 Task: In the Company generalmotors.com, schedule a meeting with title: 'Collaborative Discussion', Select date: '7 September, 2023', select start time: 12:00:PM. Add location in person New York with meeting description: Kindly join this meeting to understand Product Demo and Service Presentation. Add attendees from company's contact and save.. Logged in from softage.1@softage.net
Action: Mouse moved to (90, 52)
Screenshot: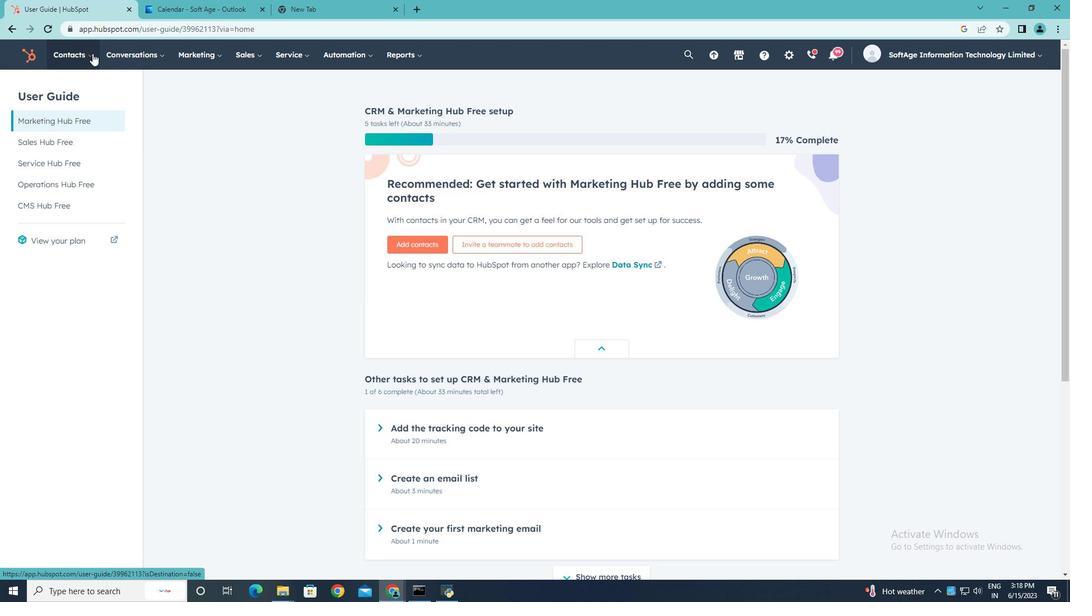 
Action: Mouse pressed left at (90, 52)
Screenshot: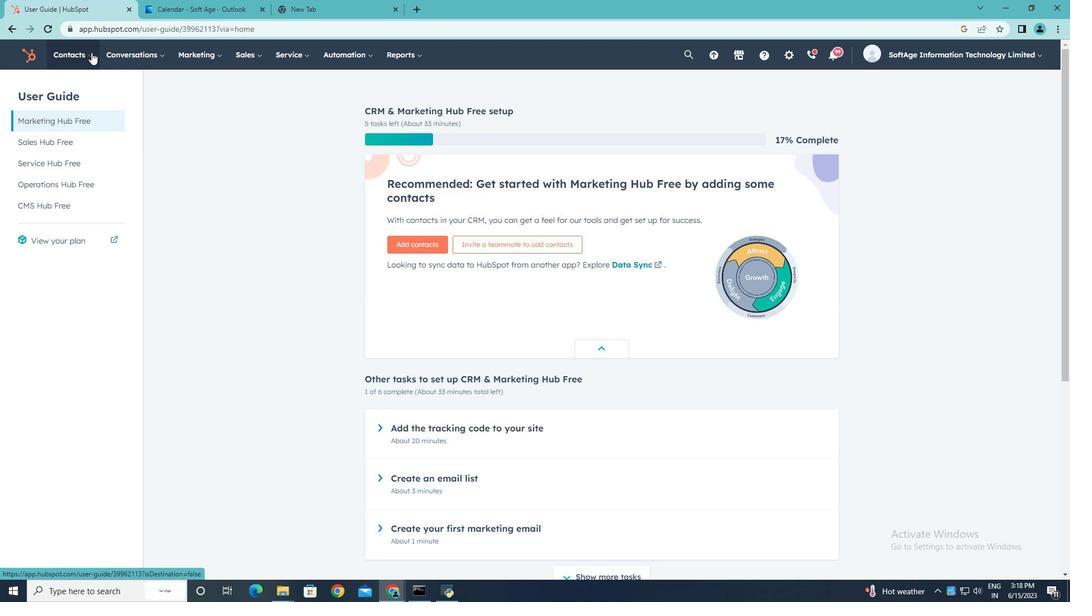 
Action: Mouse moved to (79, 104)
Screenshot: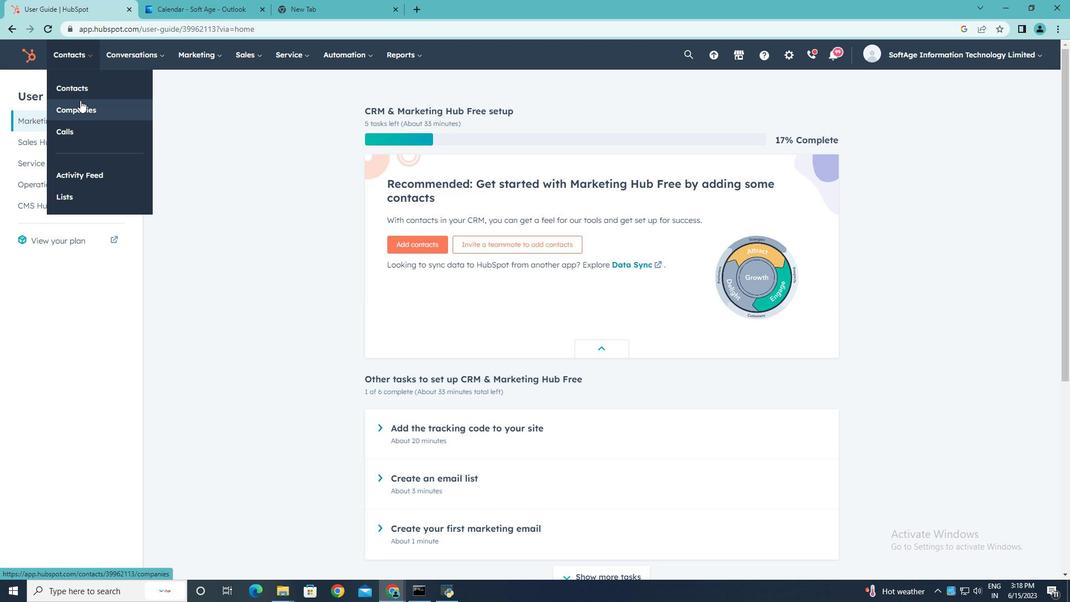 
Action: Mouse pressed left at (79, 104)
Screenshot: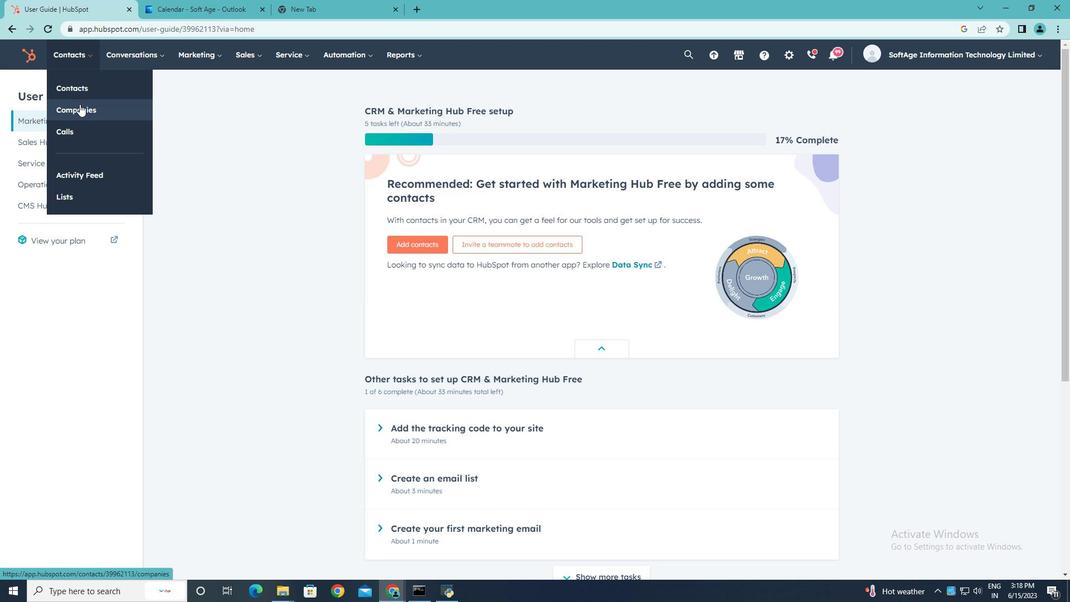 
Action: Mouse moved to (78, 182)
Screenshot: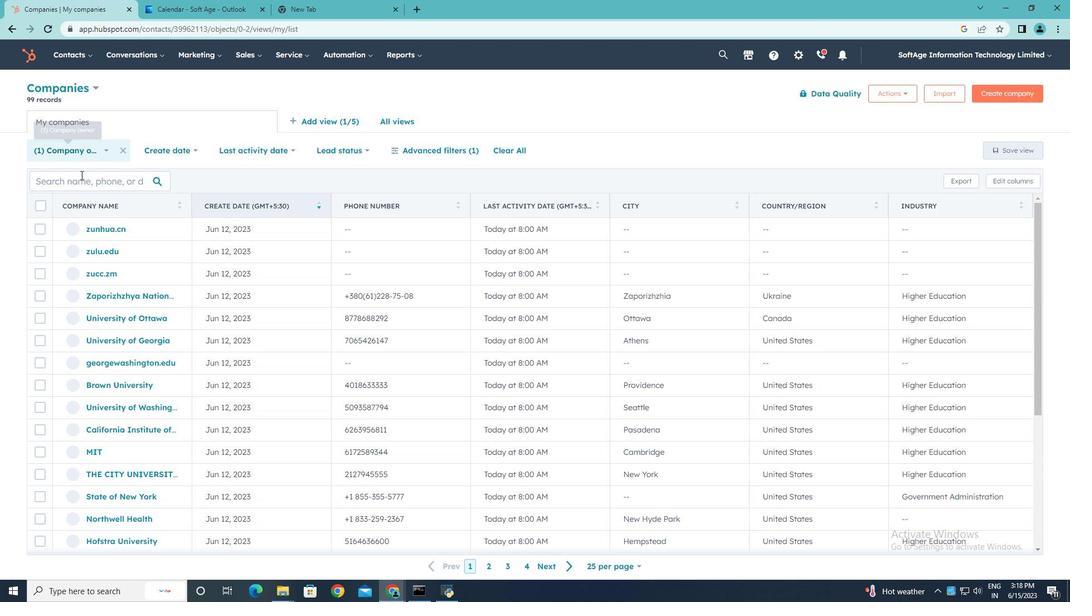 
Action: Mouse pressed left at (78, 182)
Screenshot: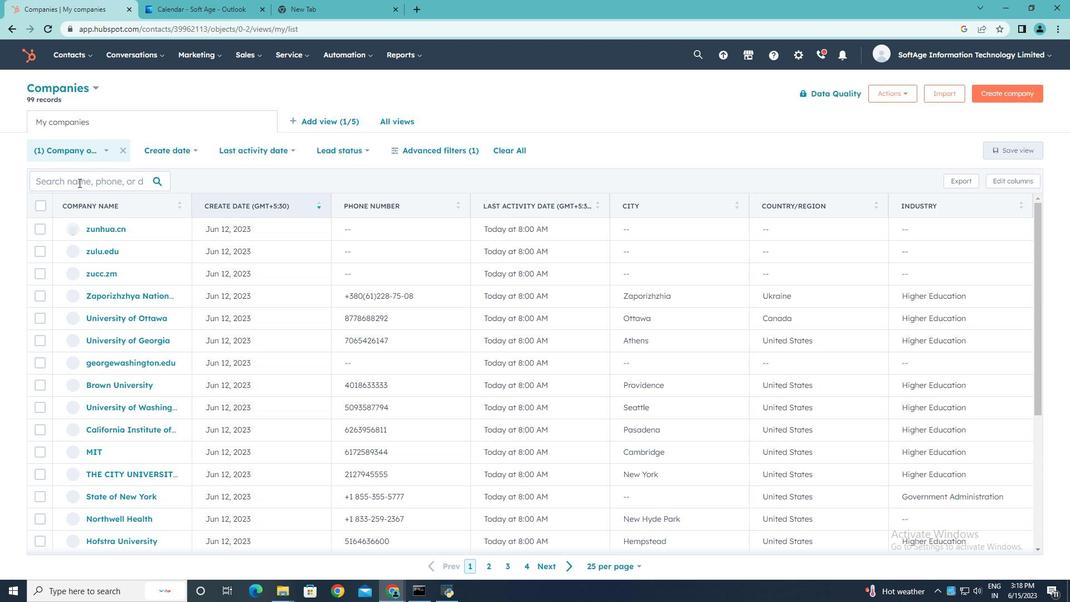 
Action: Key pressed generalmotors.com
Screenshot: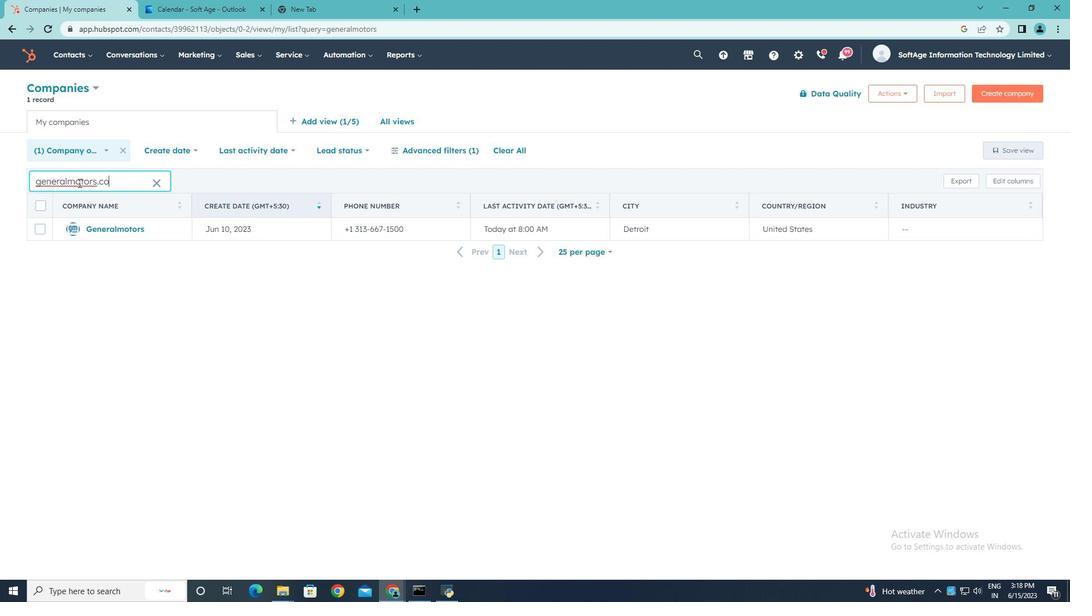 
Action: Mouse moved to (102, 228)
Screenshot: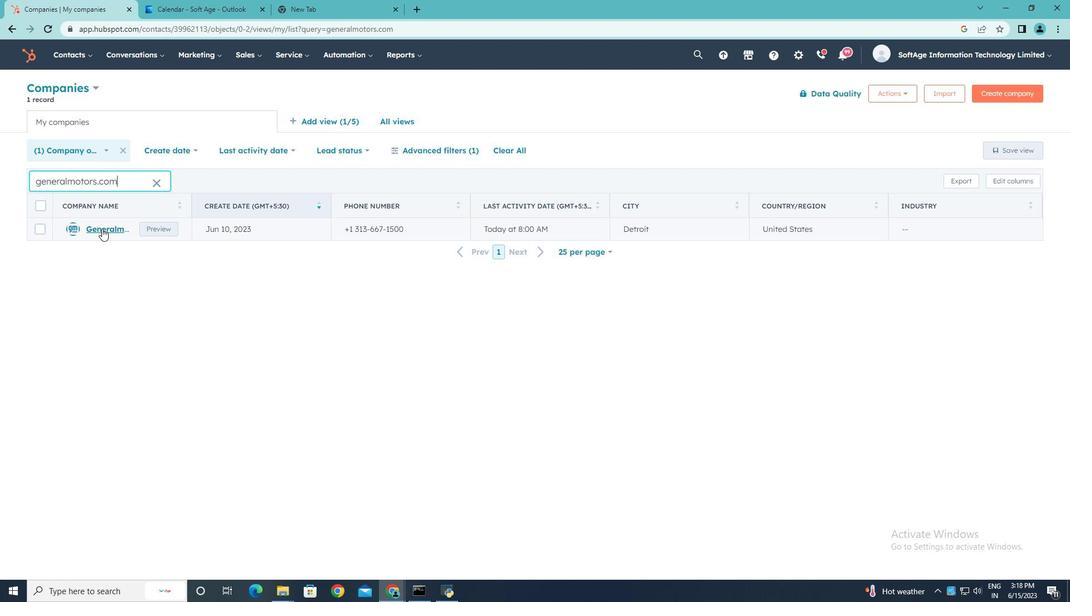 
Action: Mouse pressed left at (102, 228)
Screenshot: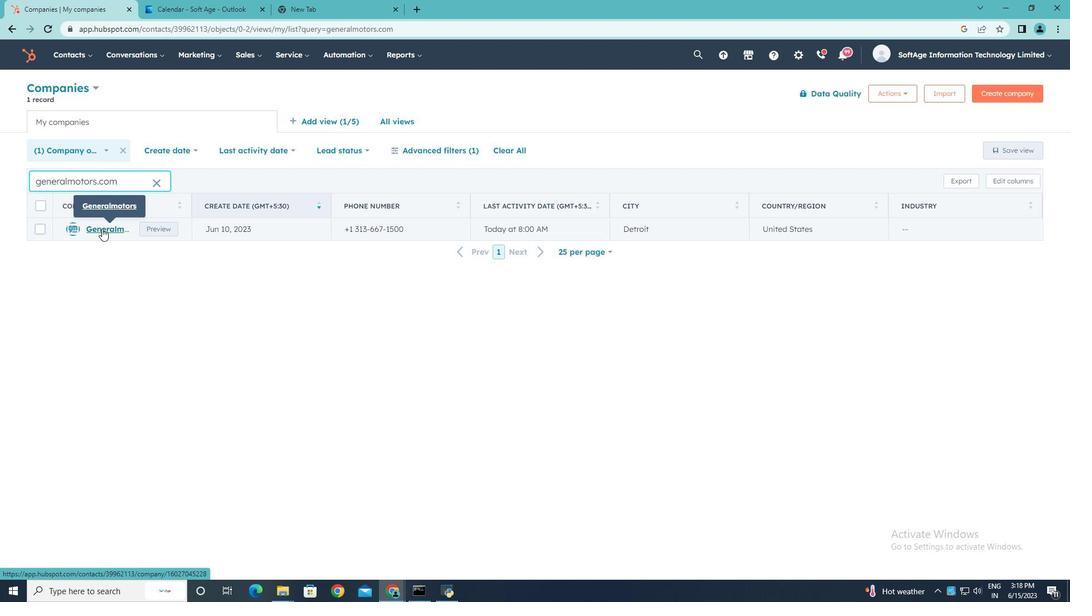 
Action: Mouse moved to (177, 187)
Screenshot: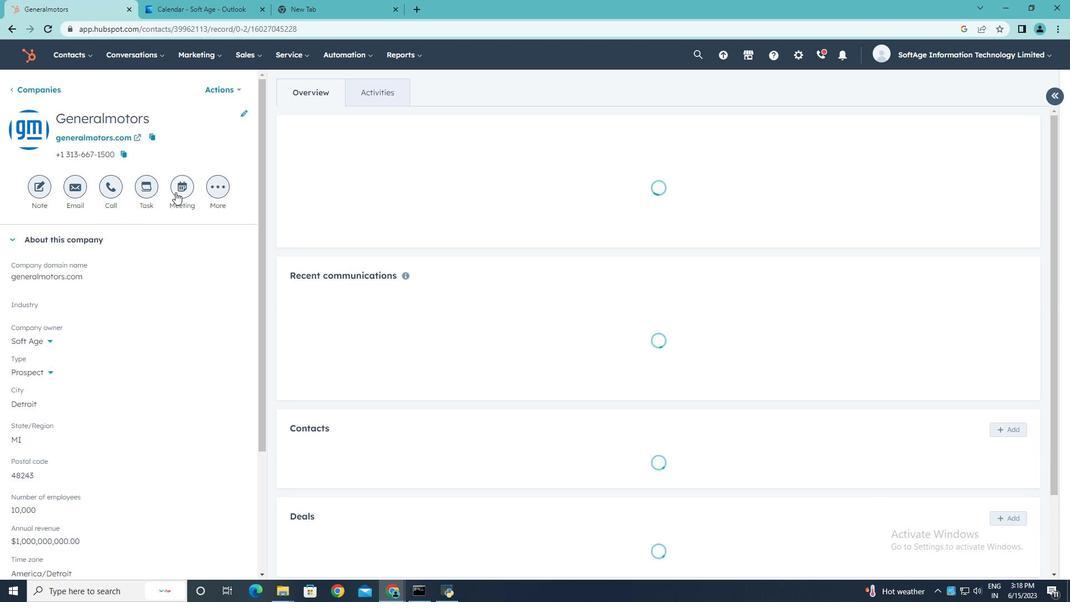 
Action: Mouse pressed left at (177, 187)
Screenshot: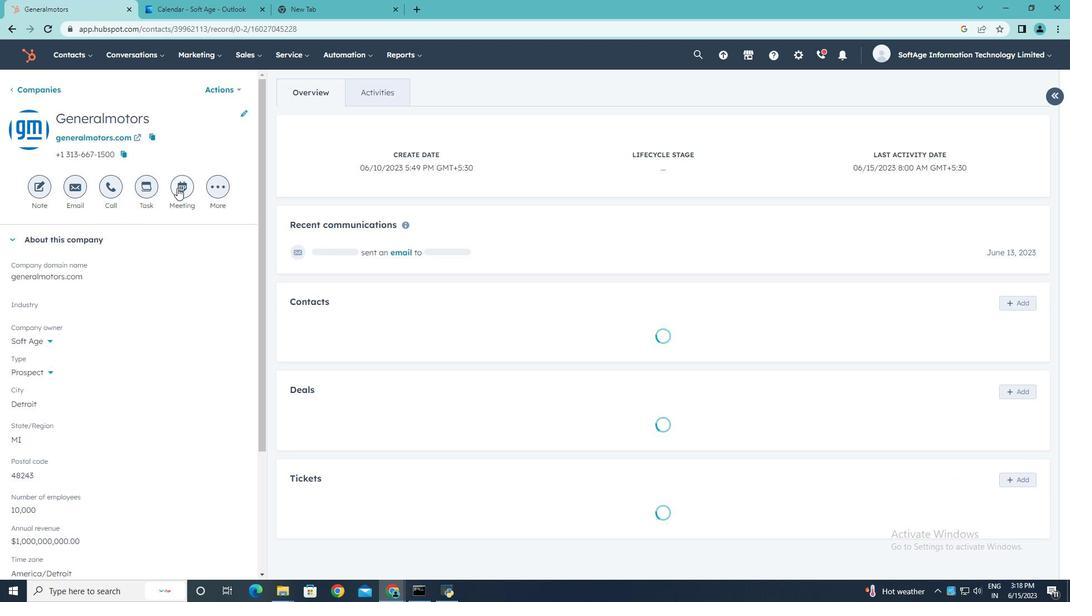 
Action: Key pressed <Key.shift>Collaborative<Key.space><Key.shift>Discussion
Screenshot: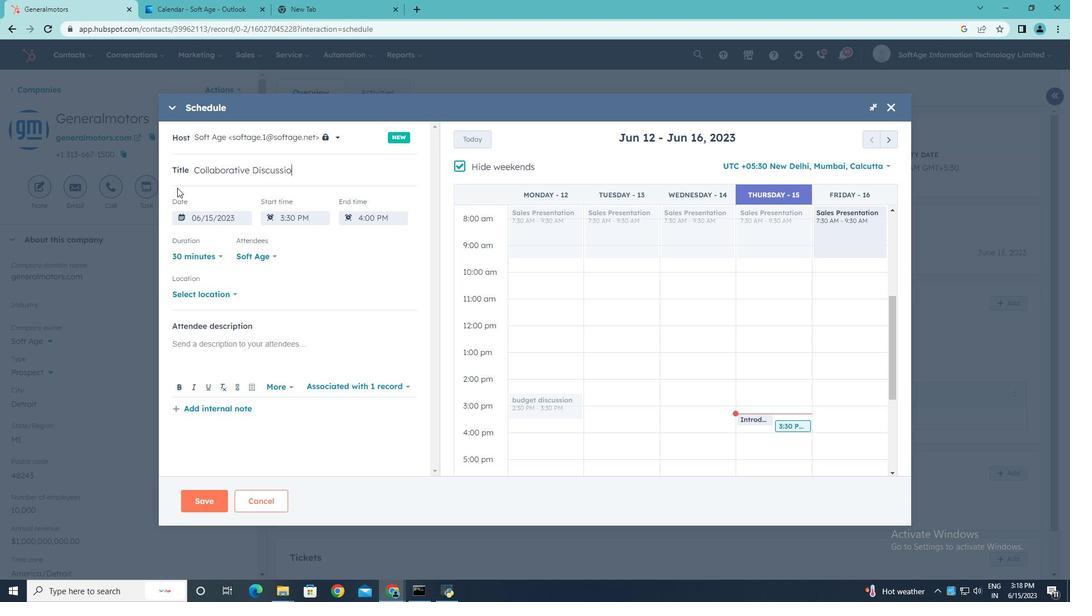 
Action: Mouse moved to (459, 166)
Screenshot: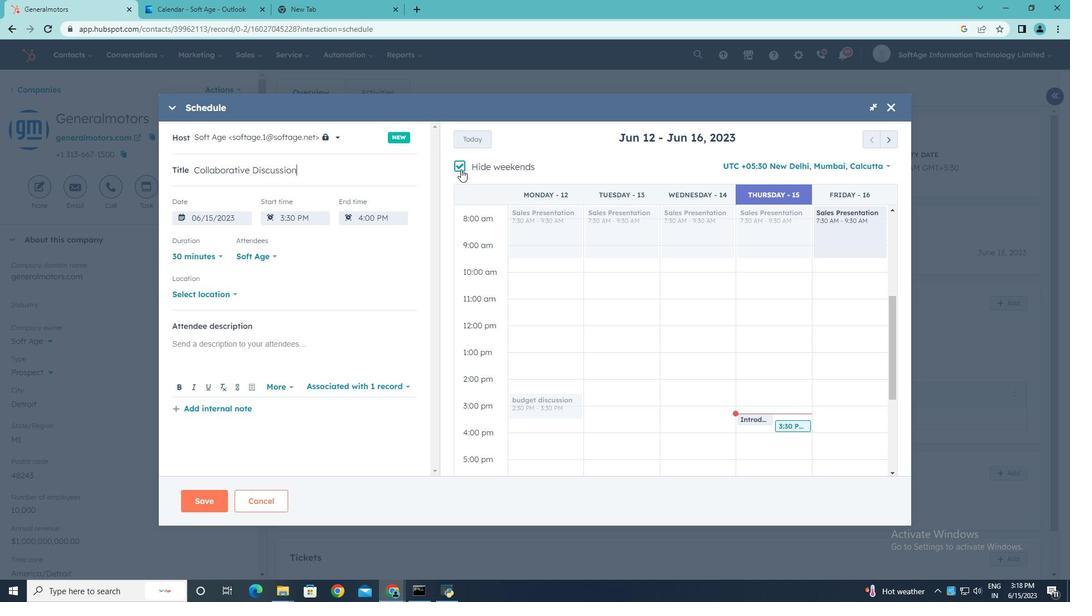 
Action: Mouse pressed left at (459, 166)
Screenshot: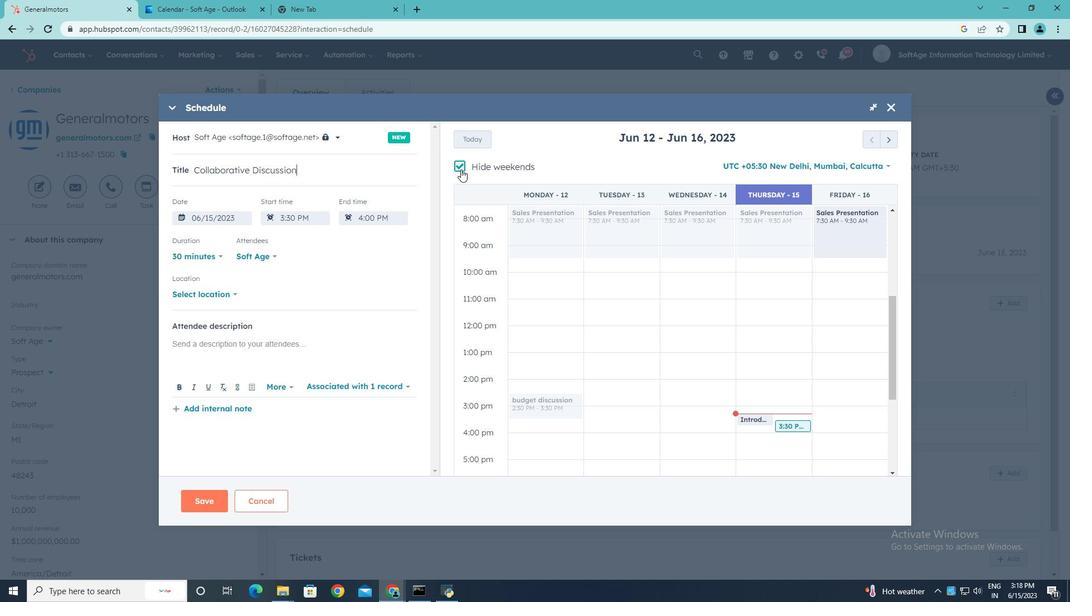 
Action: Mouse moved to (892, 138)
Screenshot: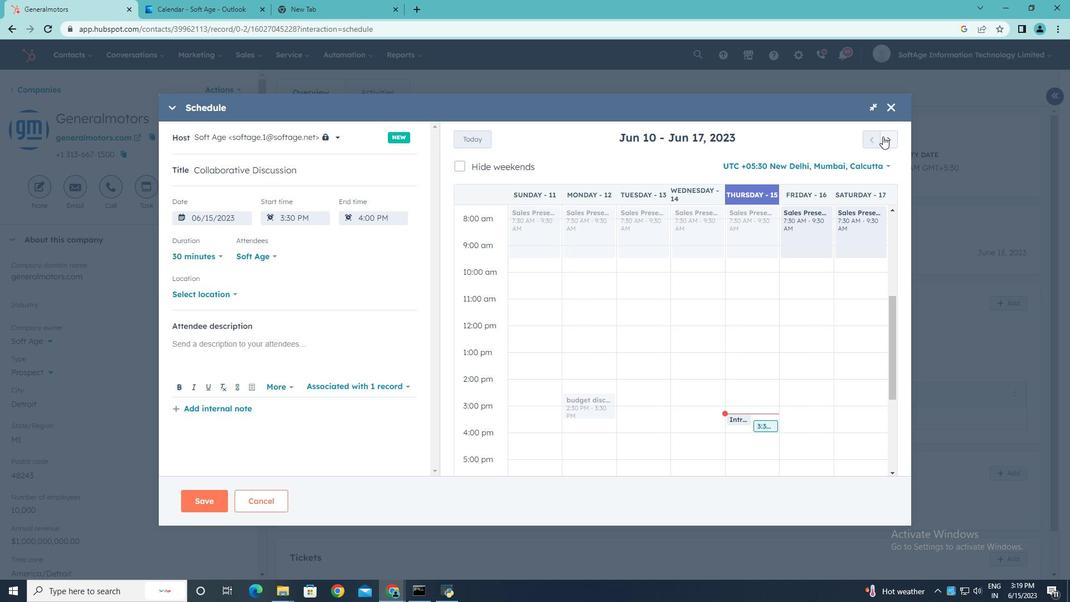
Action: Mouse pressed left at (892, 138)
Screenshot: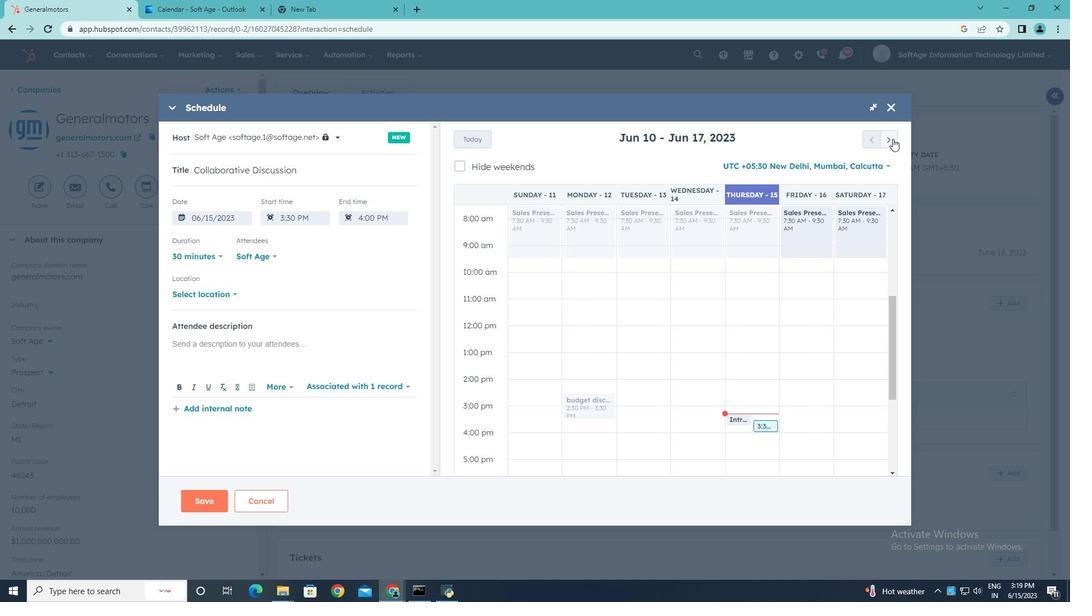 
Action: Mouse pressed left at (892, 138)
Screenshot: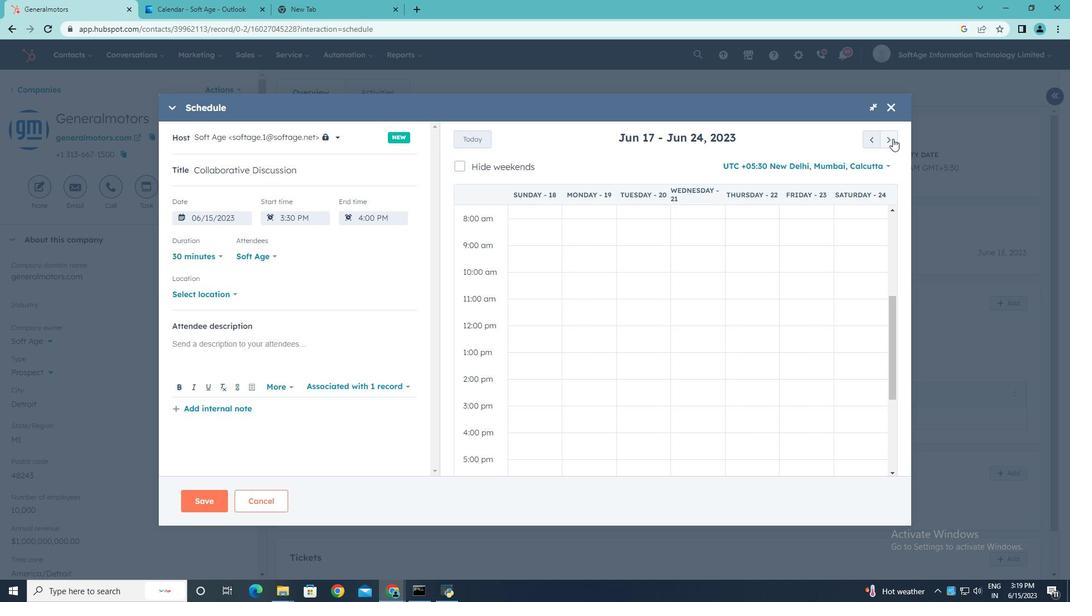 
Action: Mouse pressed left at (892, 138)
Screenshot: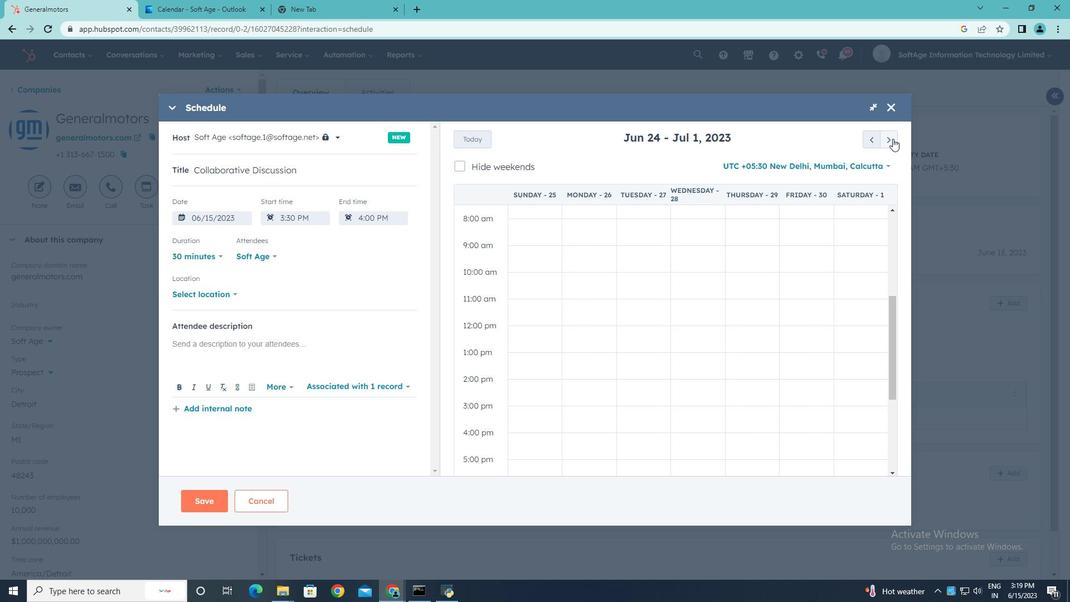 
Action: Mouse pressed left at (892, 138)
Screenshot: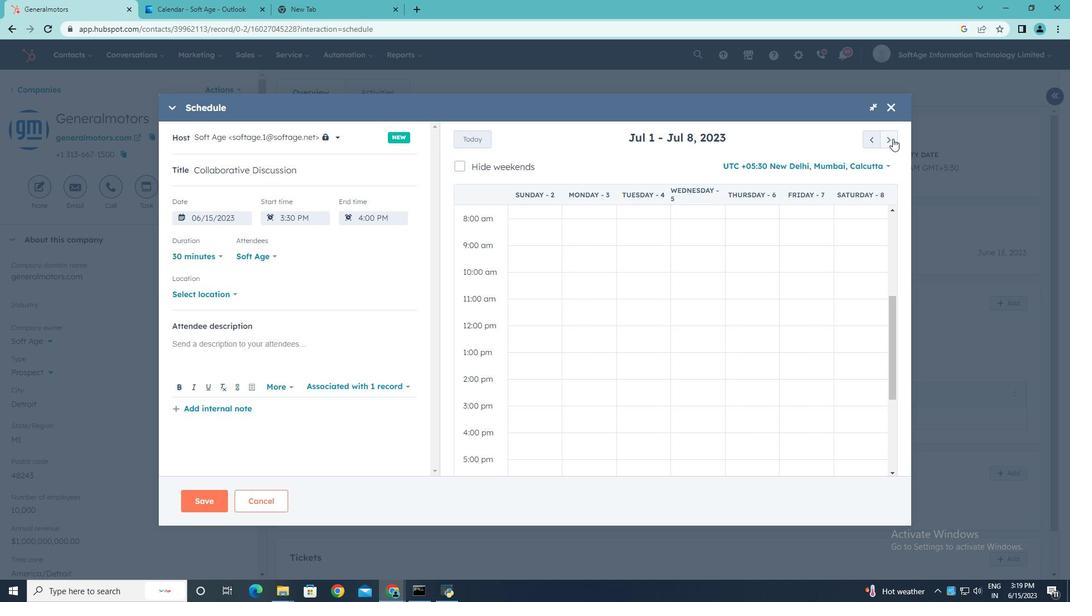 
Action: Mouse pressed left at (892, 138)
Screenshot: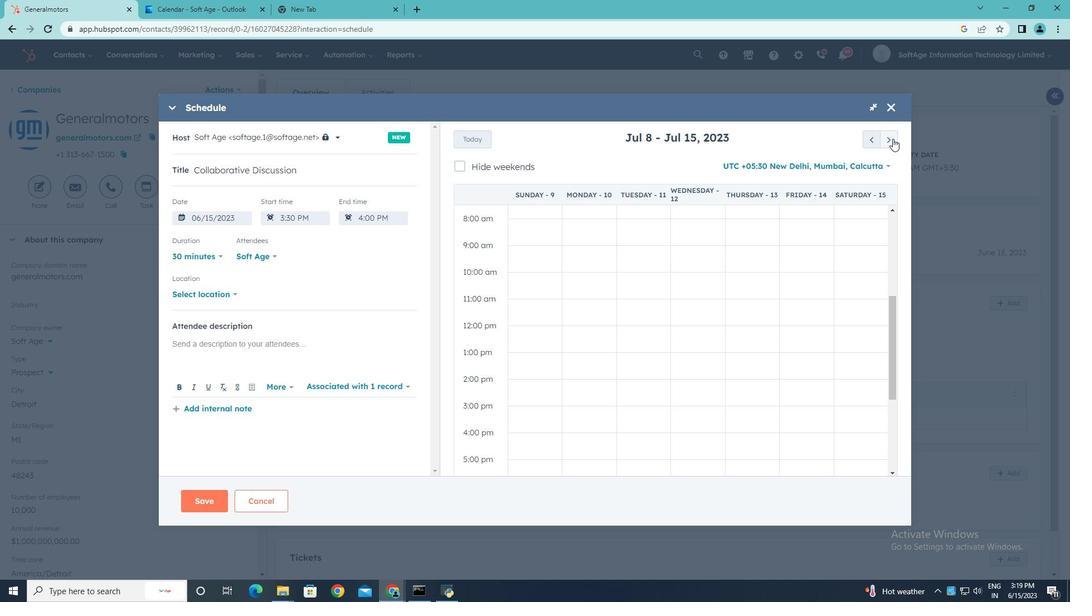 
Action: Mouse pressed left at (892, 138)
Screenshot: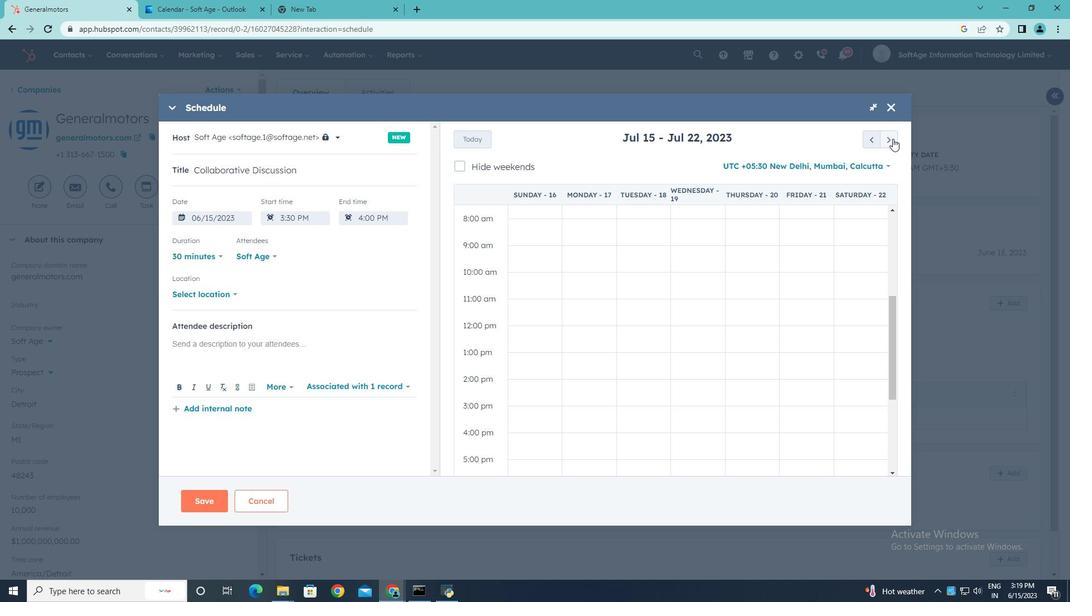 
Action: Mouse pressed left at (892, 138)
Screenshot: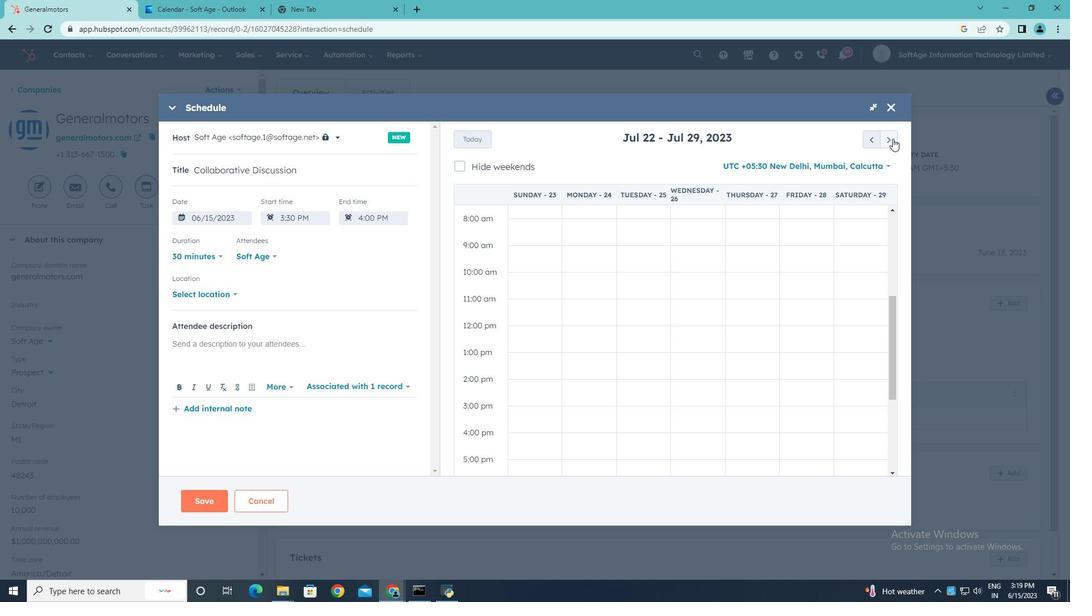 
Action: Mouse pressed left at (892, 138)
Screenshot: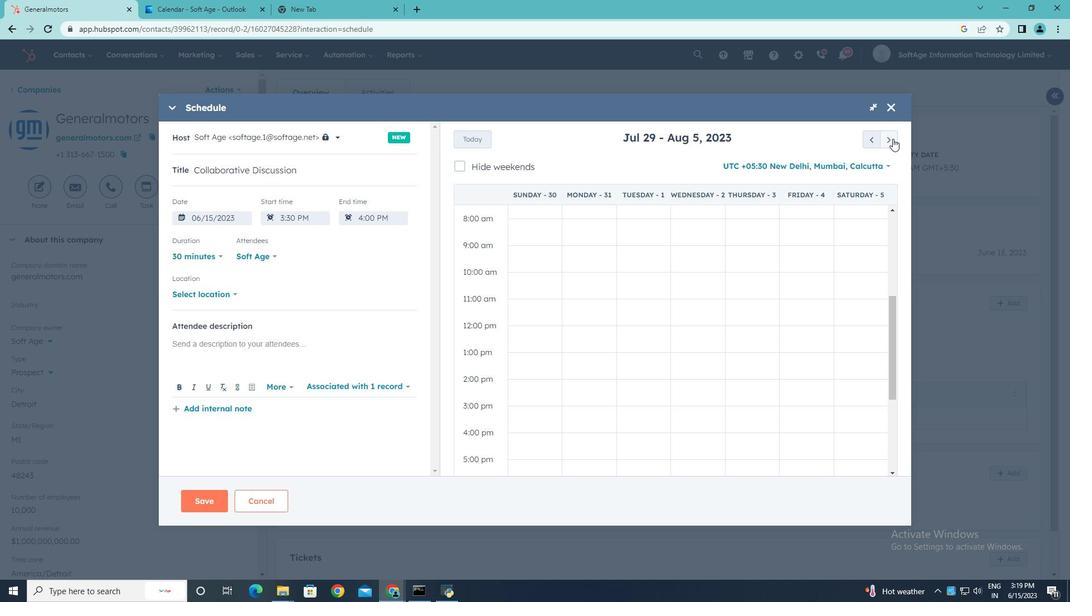 
Action: Mouse pressed left at (892, 138)
Screenshot: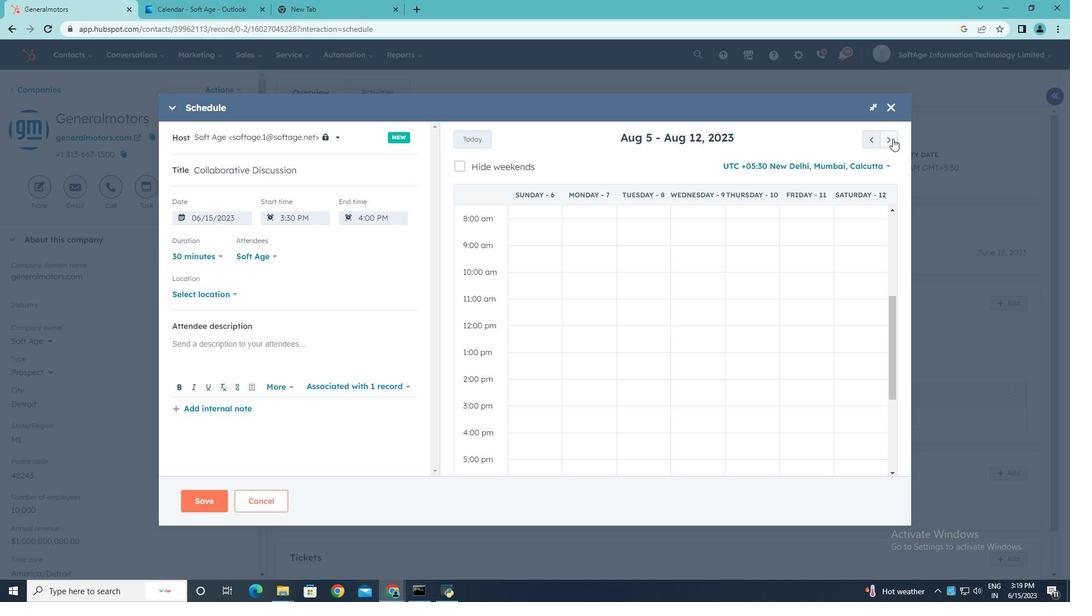 
Action: Mouse pressed left at (892, 138)
Screenshot: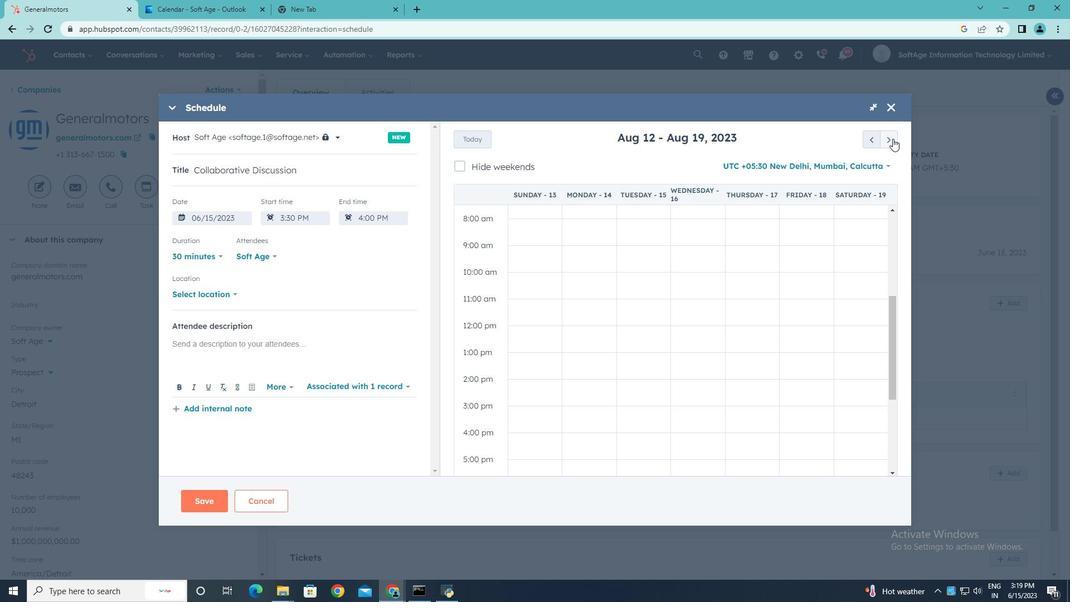 
Action: Mouse pressed left at (892, 138)
Screenshot: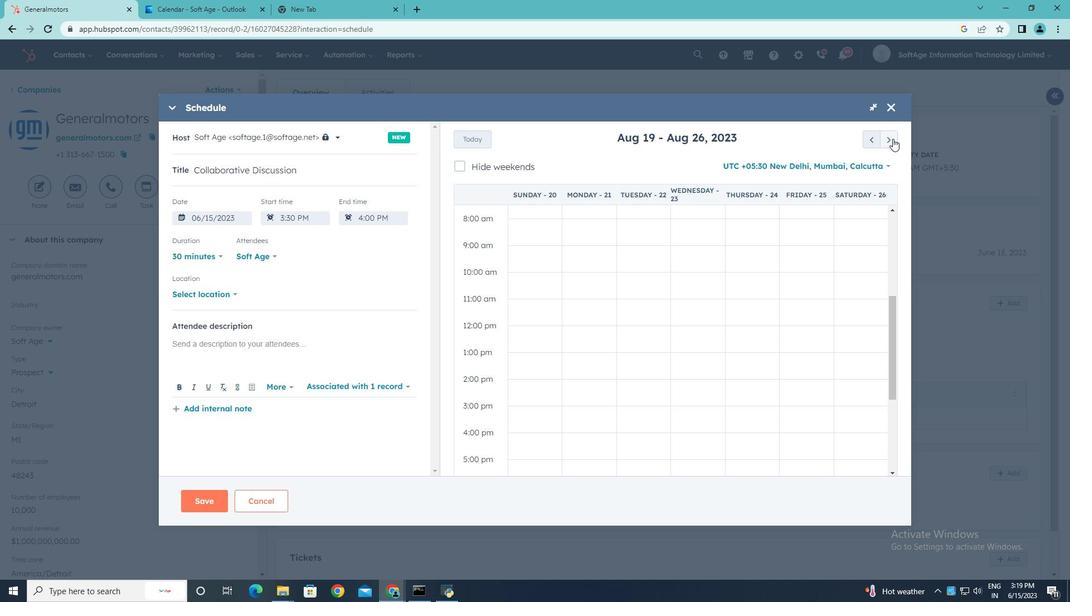 
Action: Mouse pressed left at (892, 138)
Screenshot: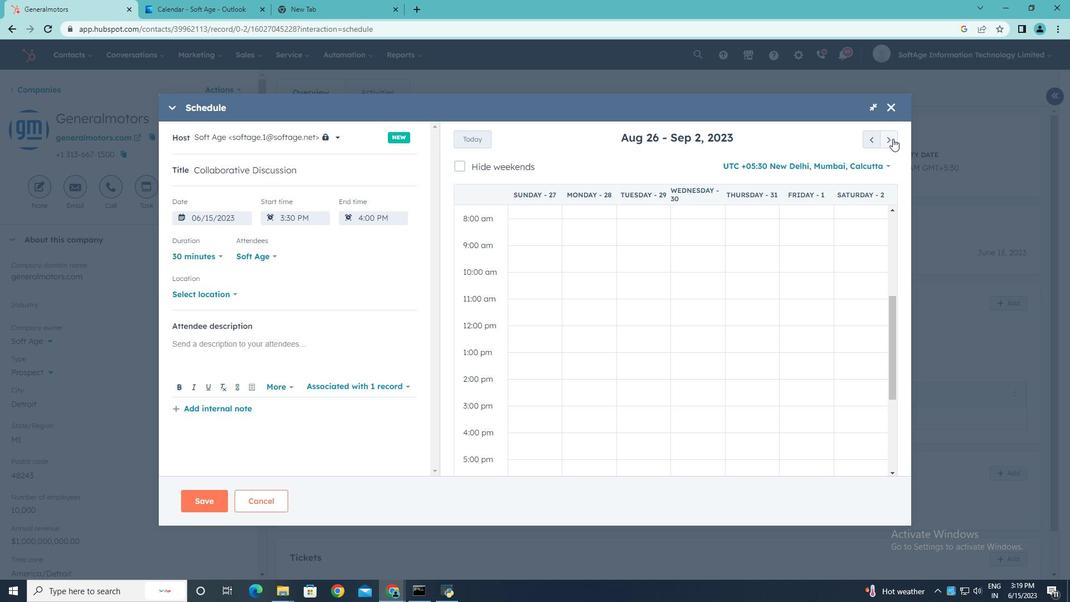 
Action: Mouse moved to (738, 331)
Screenshot: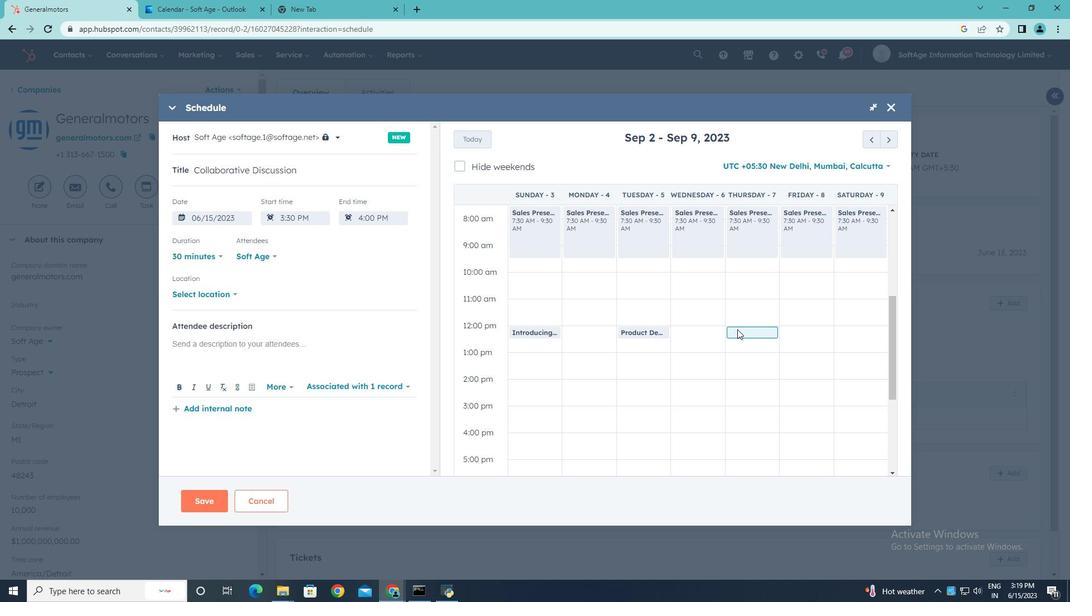 
Action: Mouse pressed left at (738, 331)
Screenshot: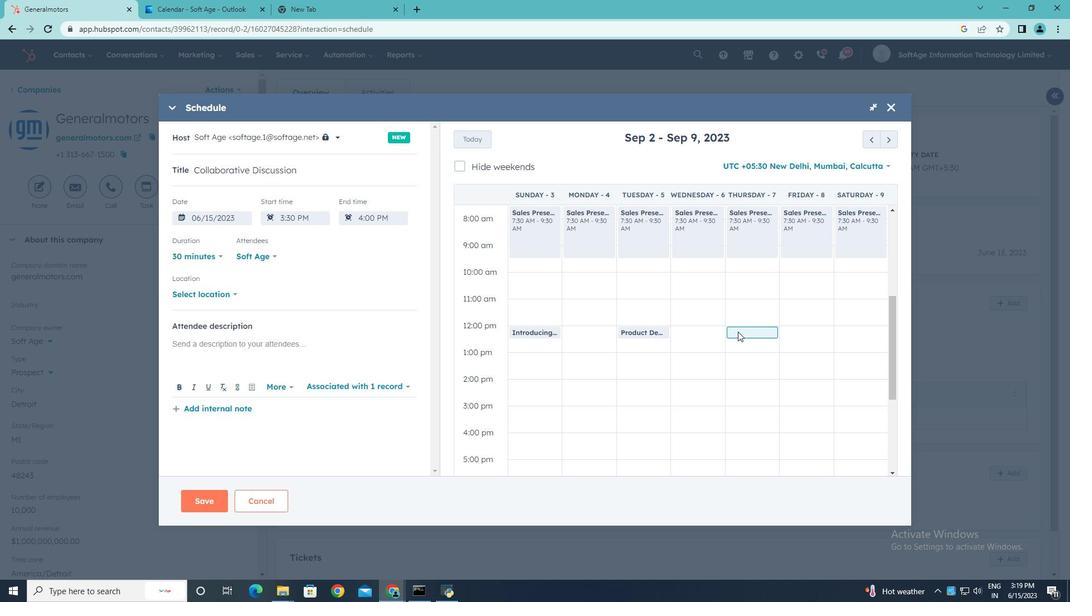 
Action: Mouse moved to (236, 293)
Screenshot: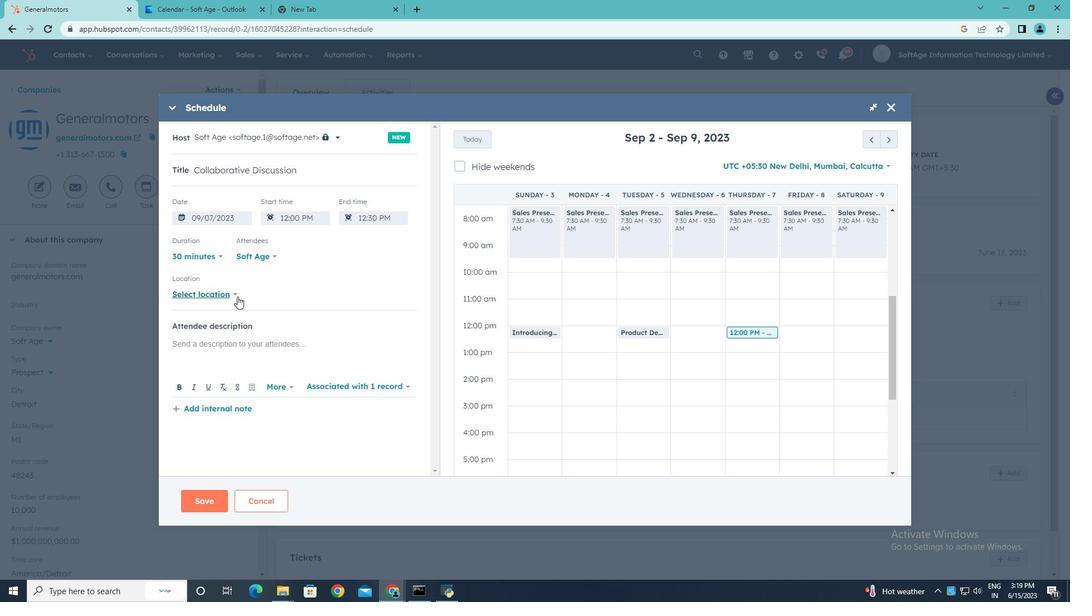 
Action: Mouse pressed left at (236, 293)
Screenshot: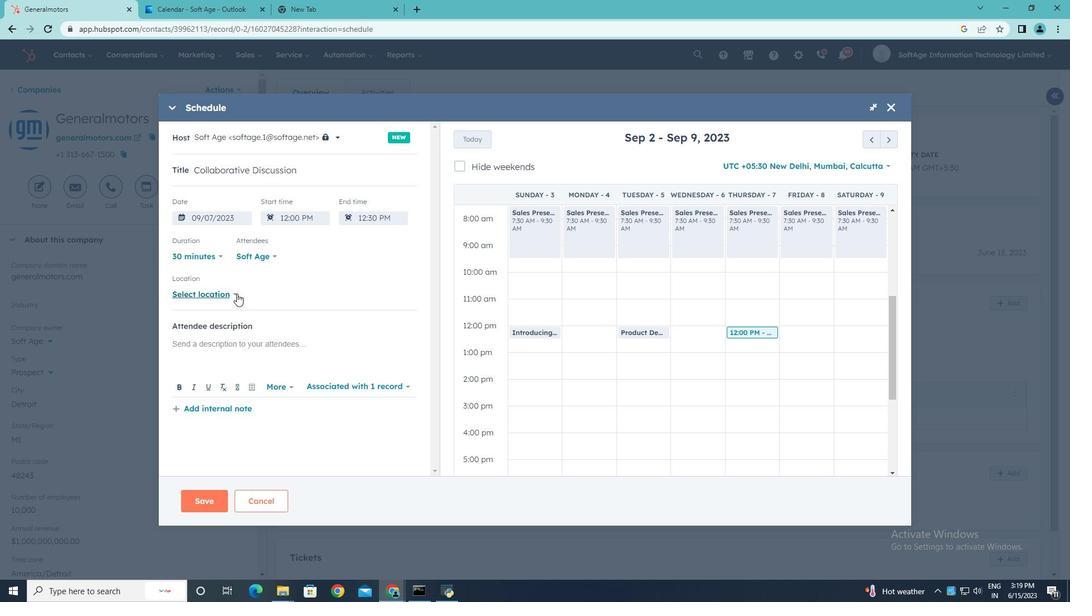 
Action: Mouse moved to (274, 289)
Screenshot: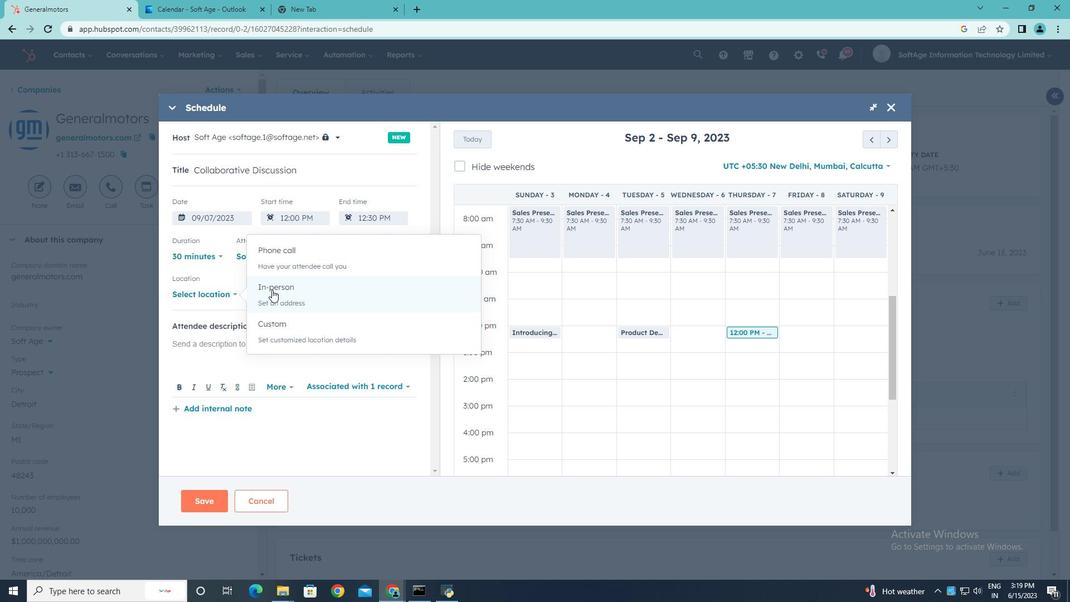 
Action: Mouse pressed left at (274, 289)
Screenshot: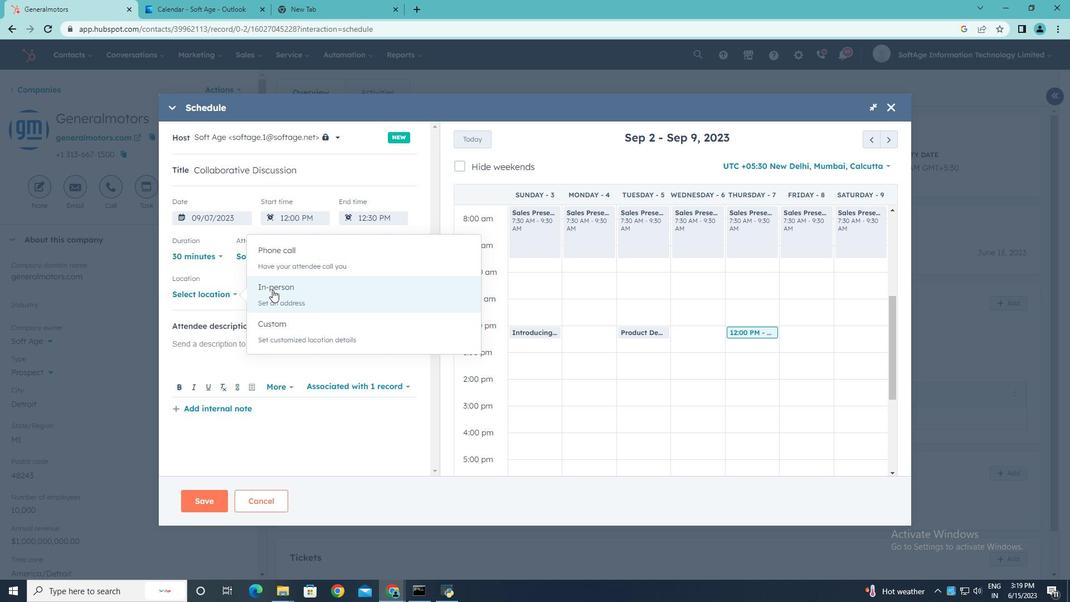 
Action: Mouse moved to (268, 289)
Screenshot: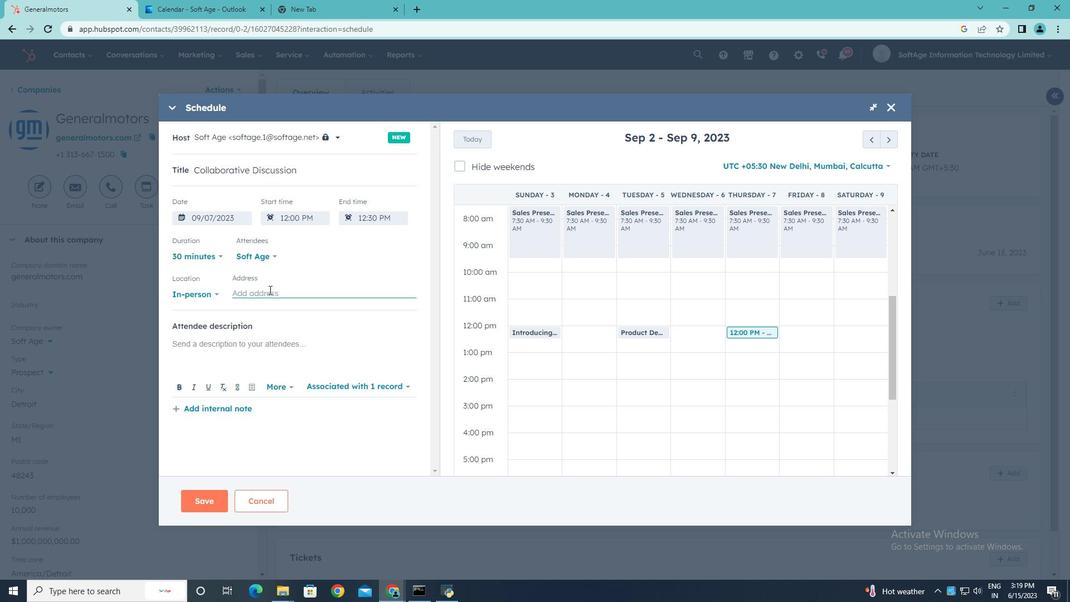 
Action: Mouse pressed left at (268, 289)
Screenshot: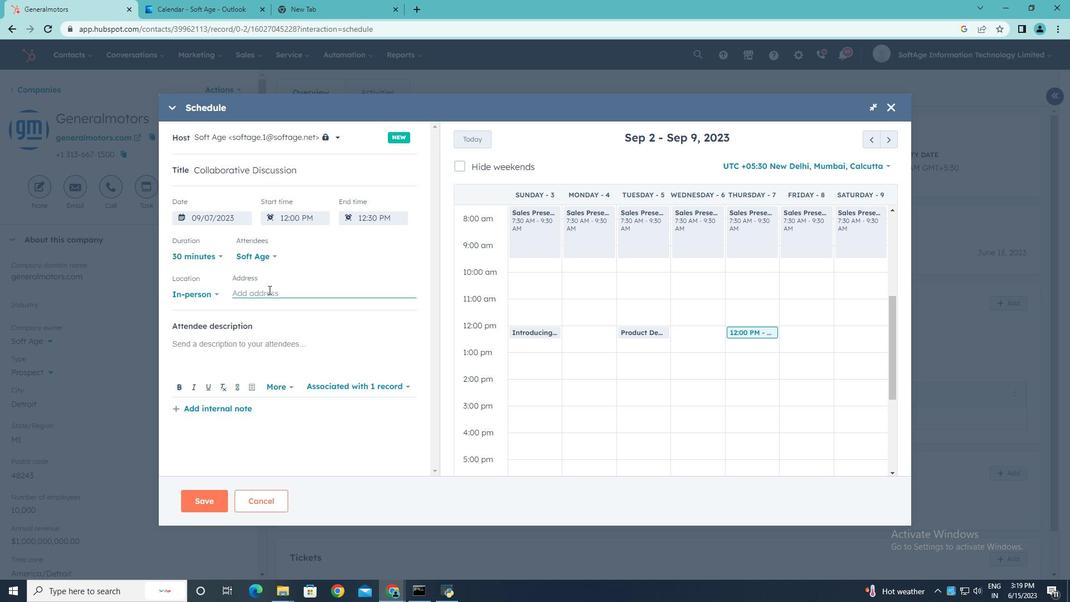 
Action: Key pressed <Key.shift>New<Key.space><Key.shift>York
Screenshot: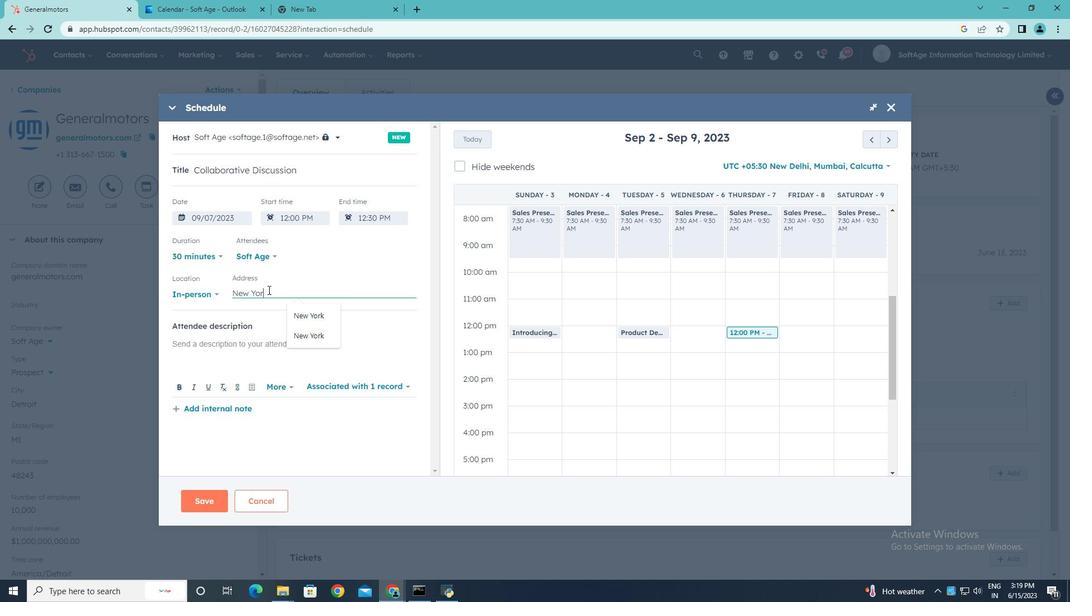 
Action: Mouse moved to (214, 343)
Screenshot: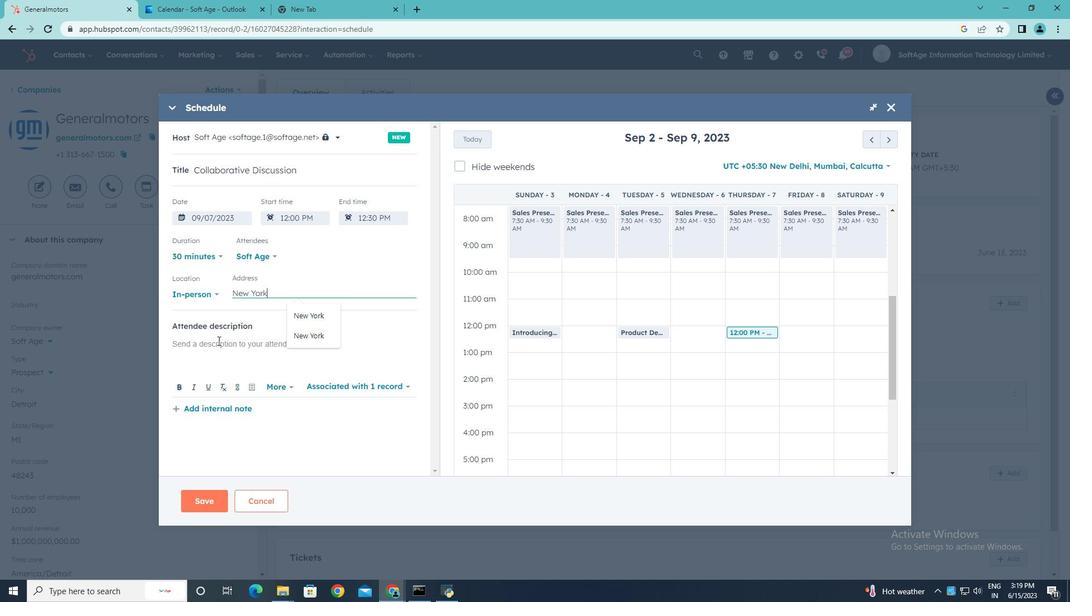 
Action: Mouse pressed left at (214, 343)
Screenshot: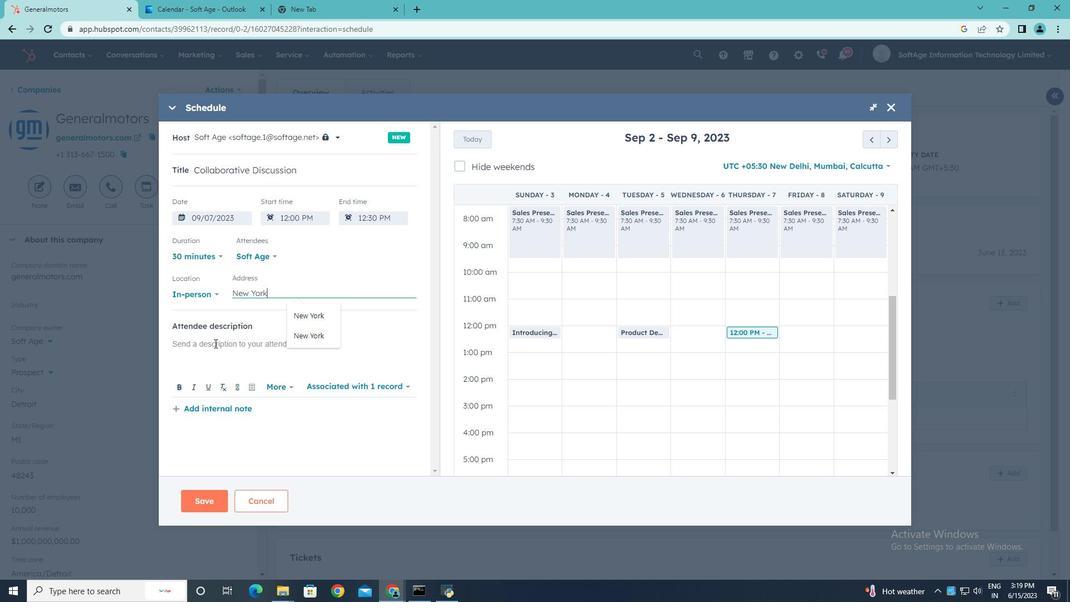 
Action: Key pressed <Key.shift>Kindly<Key.space>join<Key.space>t<Key.backspace>thois<Key.backspace><Key.backspace><Key.backspace>is<Key.space>meeting<Key.space>to<Key.space>undersa<Key.backspace>tand<Key.space><Key.shift>Product<Key.space><Key.shift><Key.shift>Demo<Key.space>and<Key.space><Key.shift><Key.shift><Key.shift><Key.shift><Key.shift><Key.shift><Key.shift><Key.shift><Key.shift><Key.shift><Key.shift><Key.shift><Key.shift><Key.shift><Key.shift><Key.shift><Key.shift><Key.shift><Key.shift><Key.shift><Key.shift><Key.shift><Key.shift><Key.shift><Key.shift><Key.shift><Key.shift><Key.shift><Key.shift>SE<Key.backspace>ervice<Key.space><Key.shift><Key.shift><Key.shift><Key.shift>R<Key.backspace><Key.shift>Presetation..
Screenshot: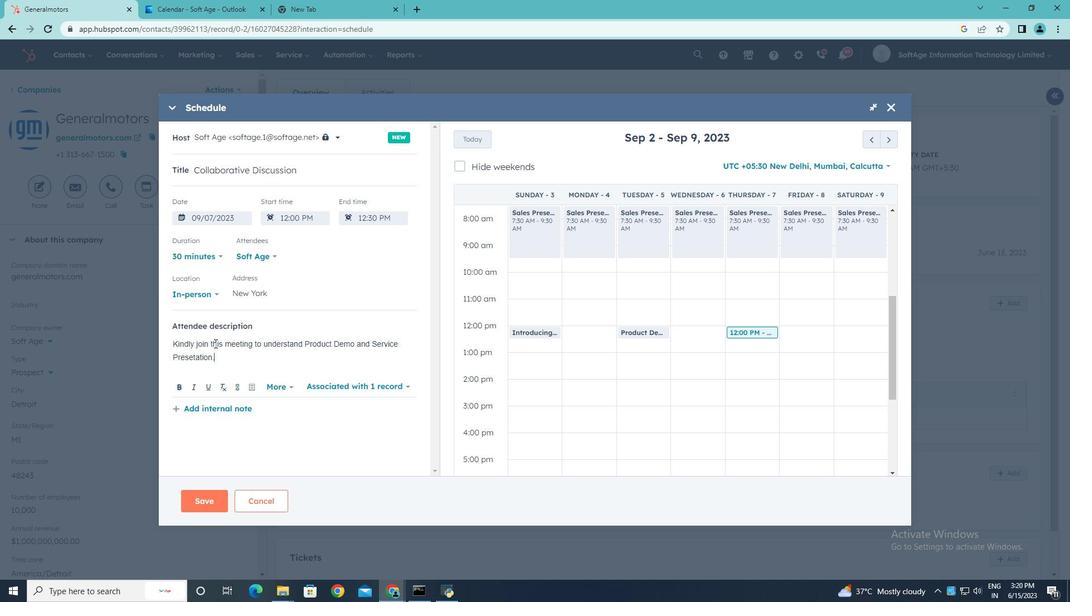 
Action: Mouse moved to (274, 255)
Screenshot: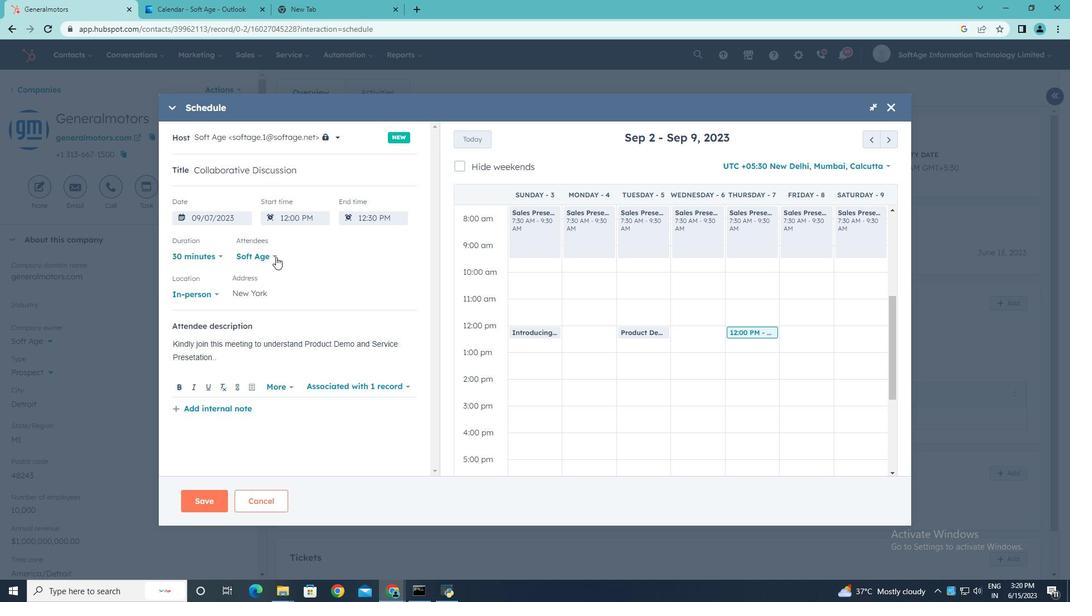 
Action: Mouse pressed left at (274, 255)
Screenshot: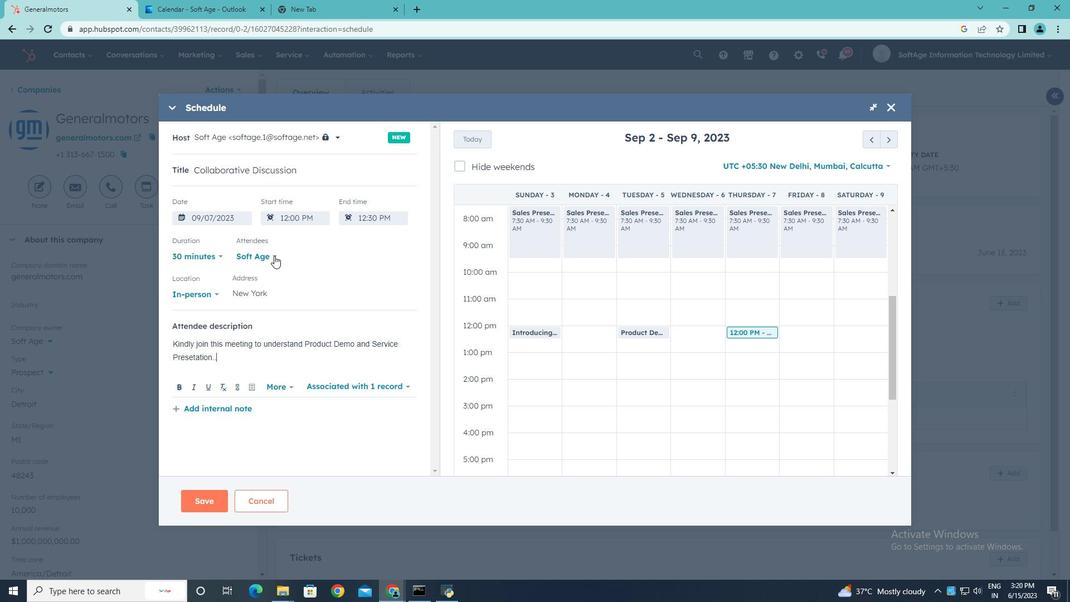 
Action: Mouse moved to (203, 400)
Screenshot: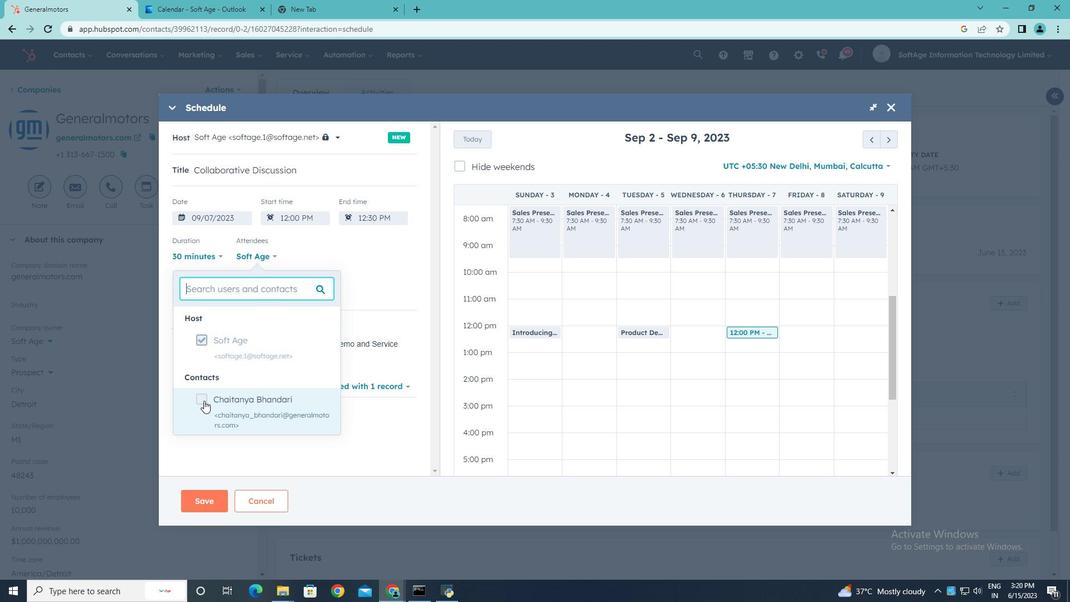 
Action: Mouse pressed left at (203, 400)
Screenshot: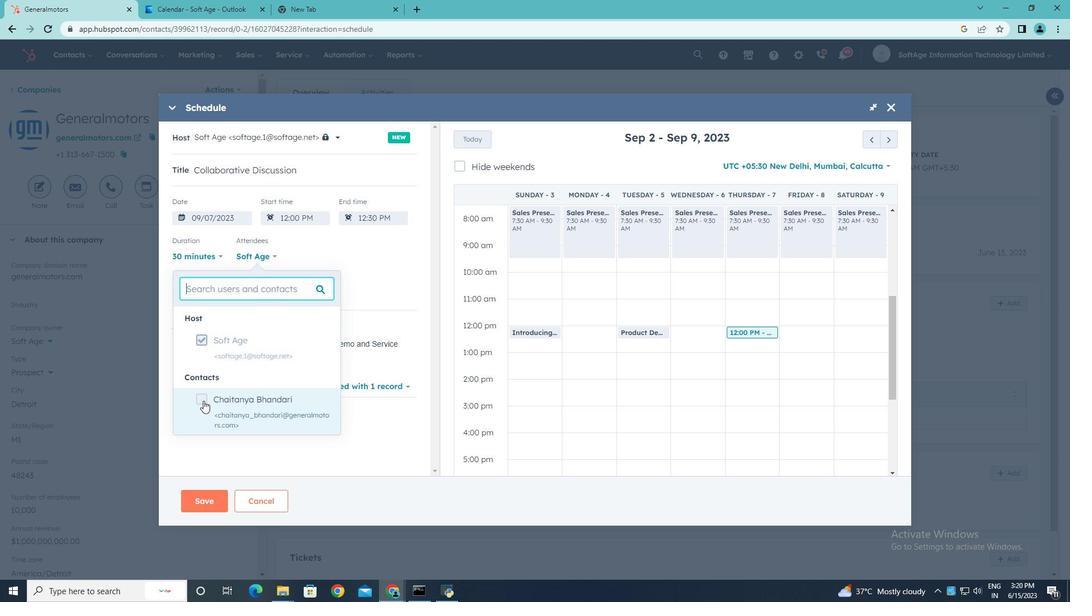 
Action: Mouse moved to (361, 448)
Screenshot: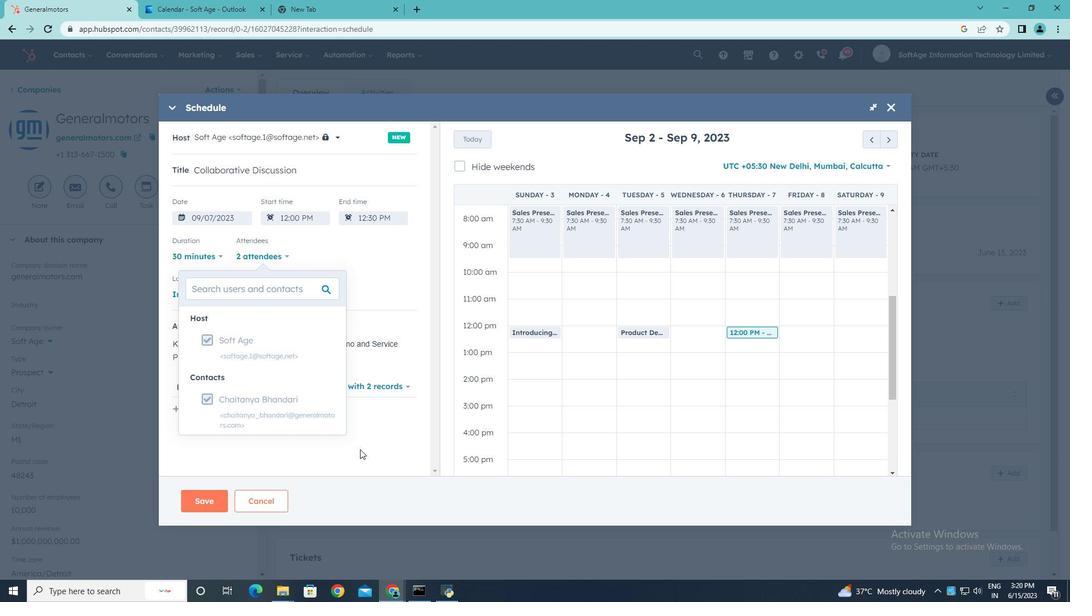 
Action: Mouse pressed left at (361, 448)
Screenshot: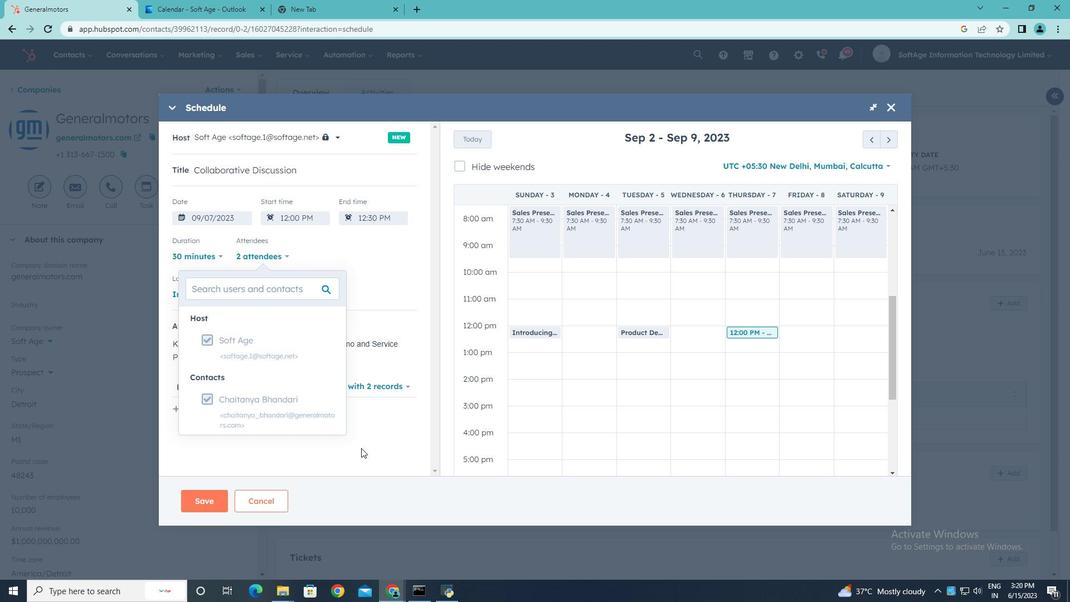 
Action: Mouse moved to (207, 496)
Screenshot: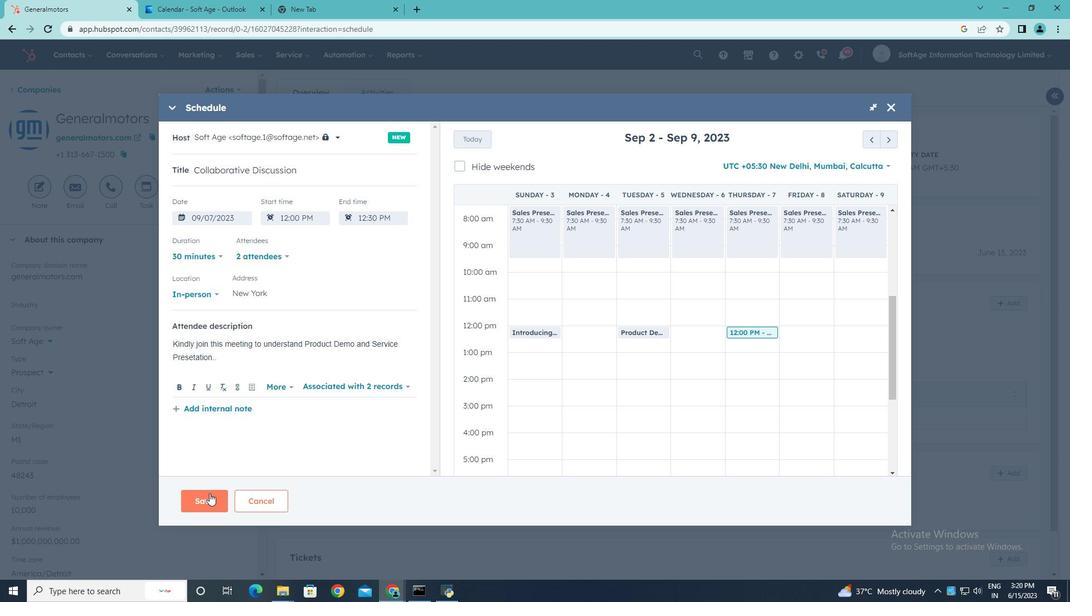 
Action: Mouse pressed left at (207, 496)
Screenshot: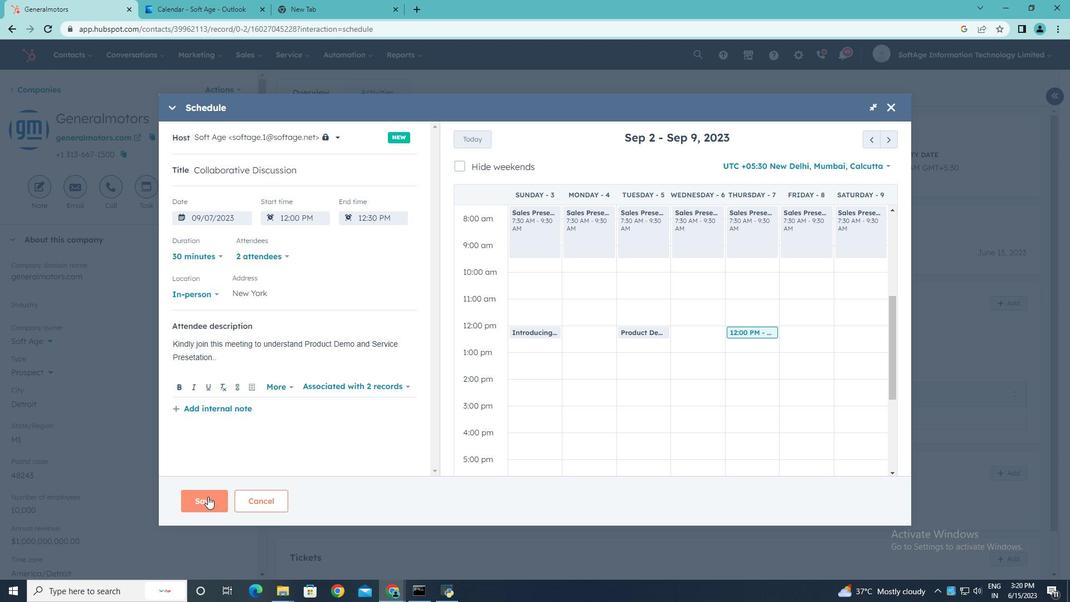 
